 Task: Create a sub task System Test and UAT for the task  Upgrade and migrate company databases to a cloud-based solution in the project AgileDrive , assign it to team member softage.3@softage.net and update the status of the sub task to  On Track  , set the priority of the sub task to Low
Action: Mouse moved to (97, 411)
Screenshot: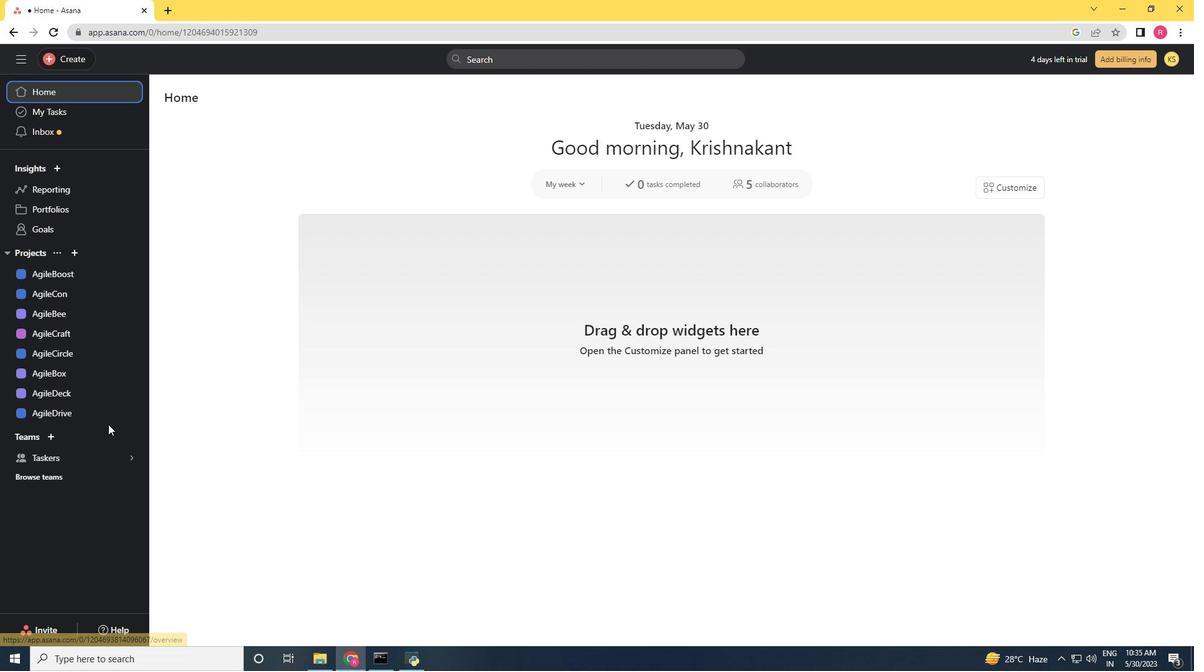 
Action: Mouse pressed left at (97, 411)
Screenshot: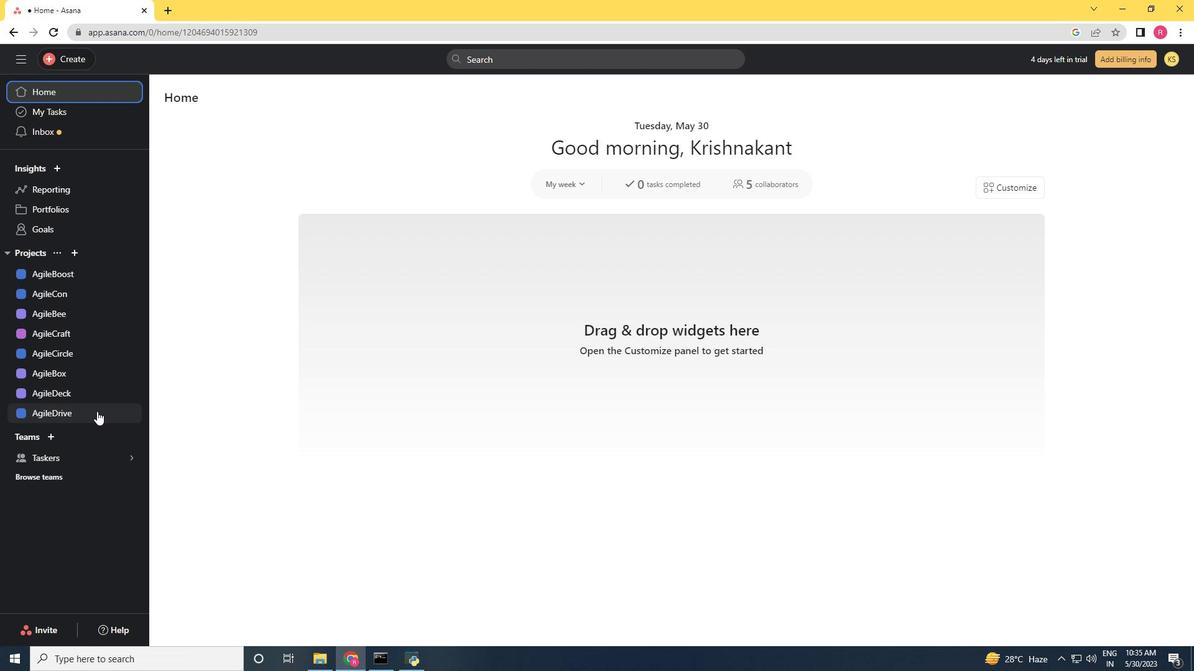 
Action: Mouse moved to (675, 274)
Screenshot: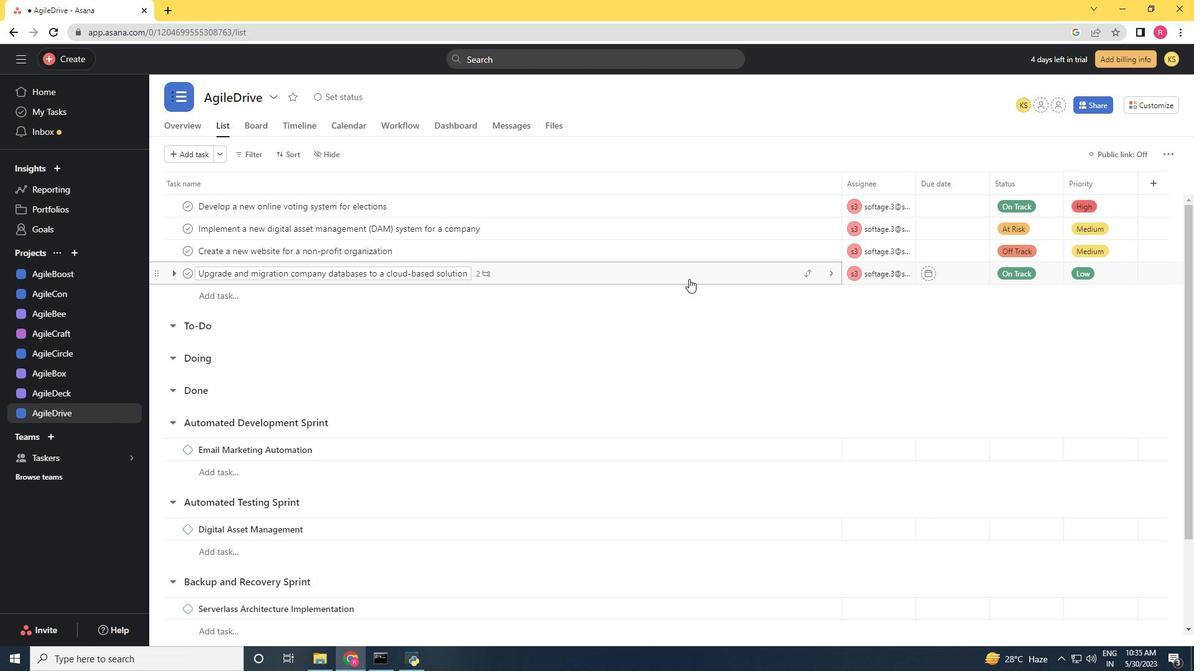
Action: Mouse pressed left at (675, 274)
Screenshot: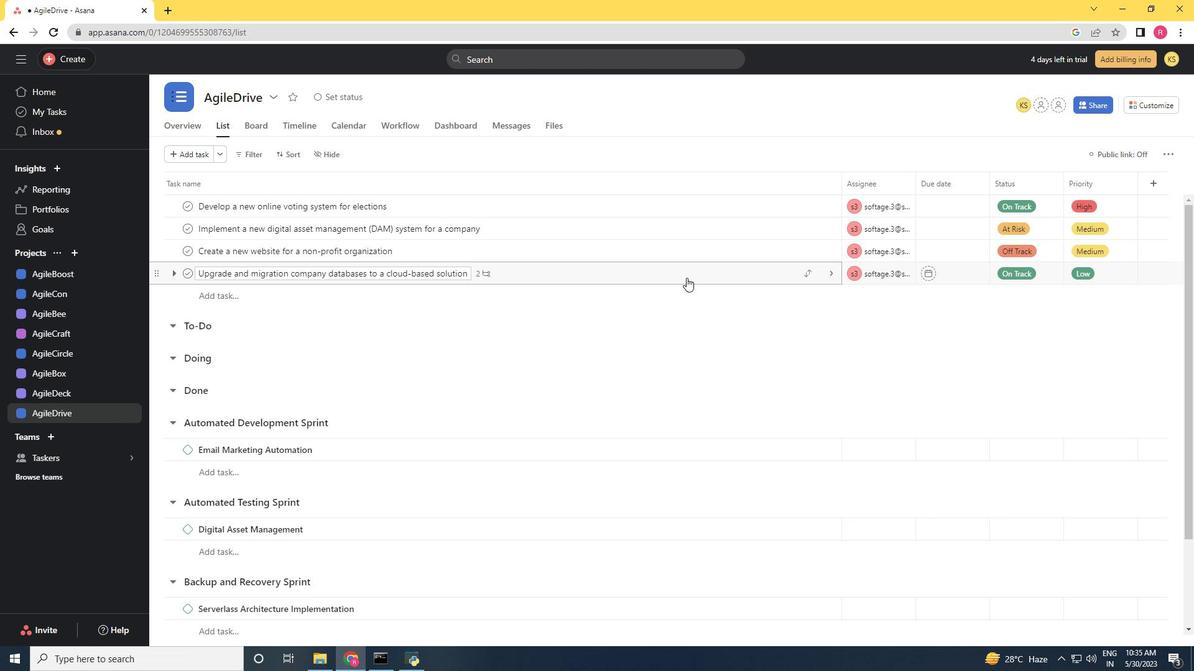 
Action: Mouse moved to (964, 472)
Screenshot: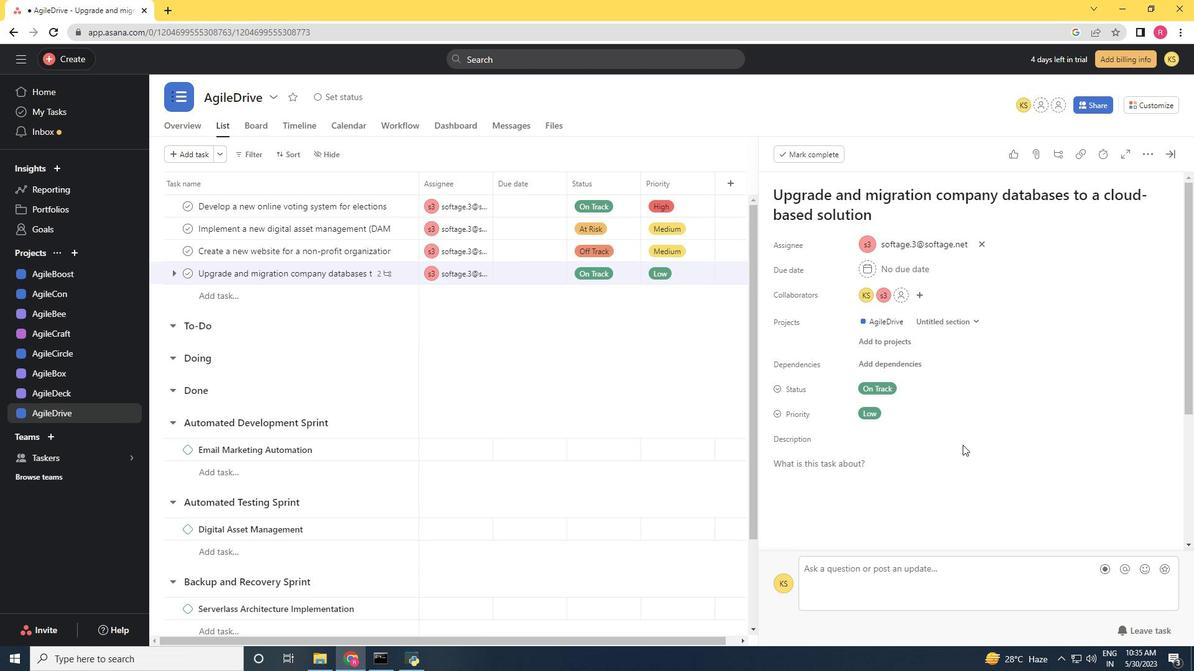 
Action: Mouse scrolled (964, 471) with delta (0, 0)
Screenshot: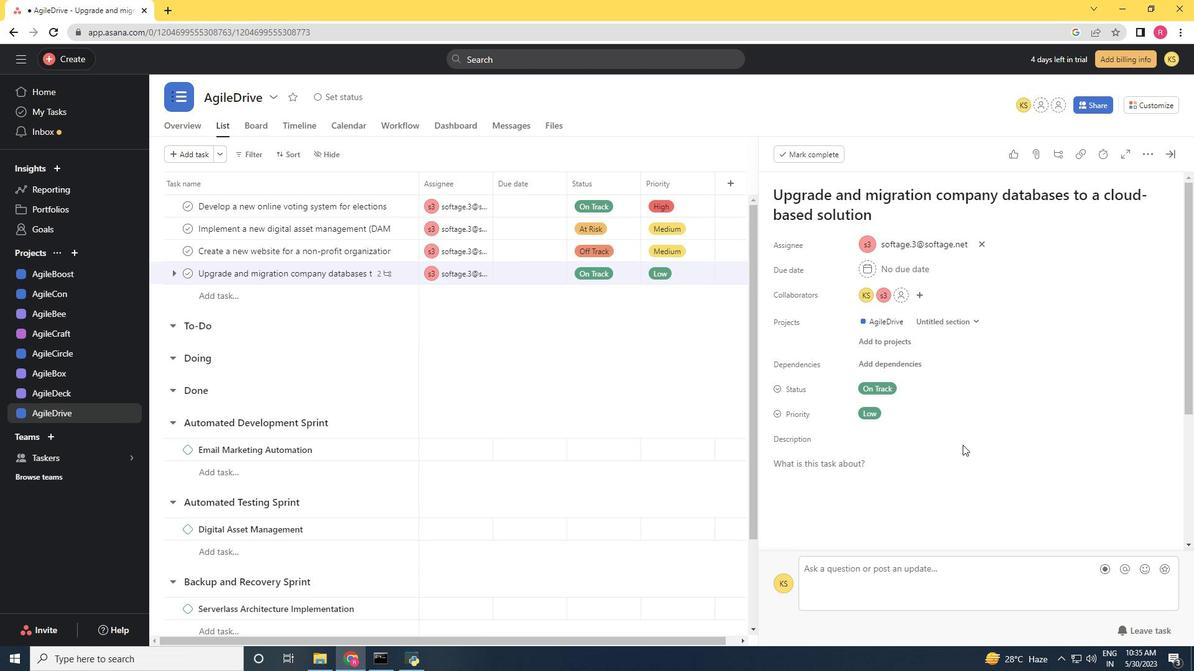
Action: Mouse moved to (963, 475)
Screenshot: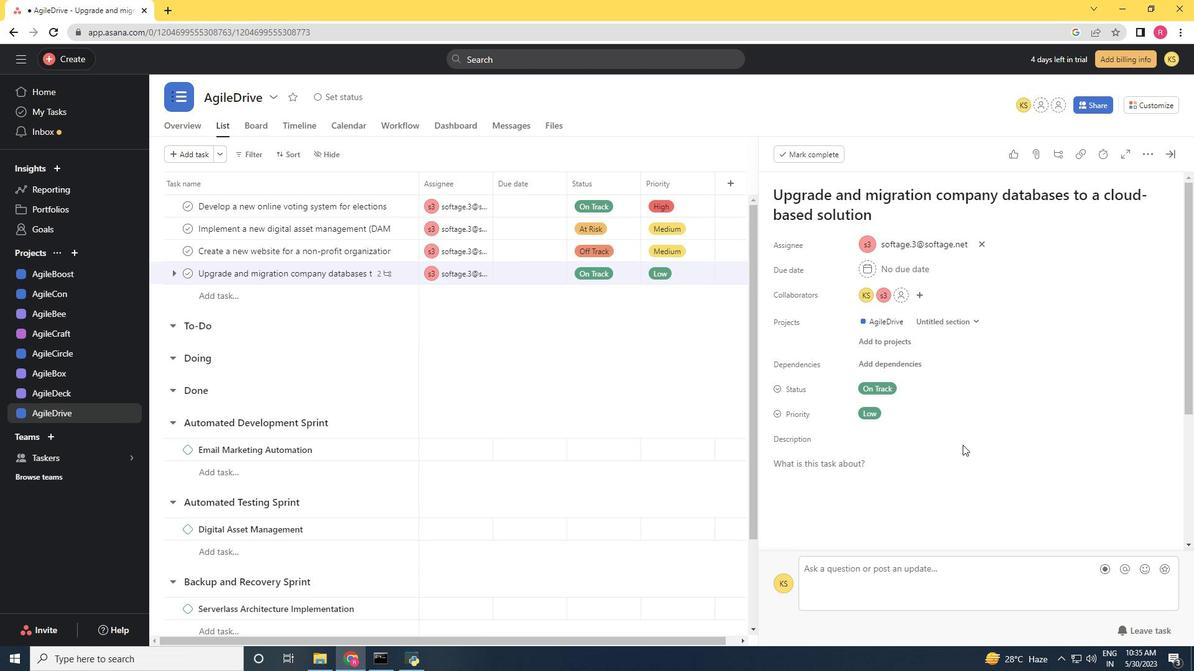
Action: Mouse scrolled (963, 474) with delta (0, 0)
Screenshot: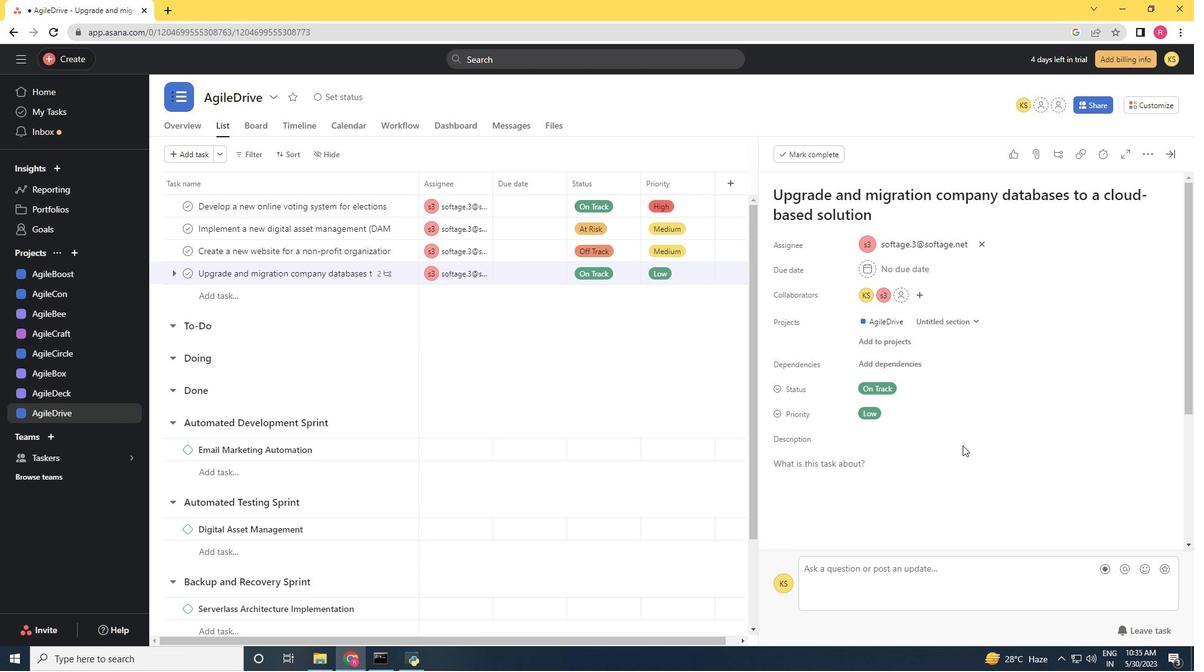 
Action: Mouse scrolled (963, 474) with delta (0, 0)
Screenshot: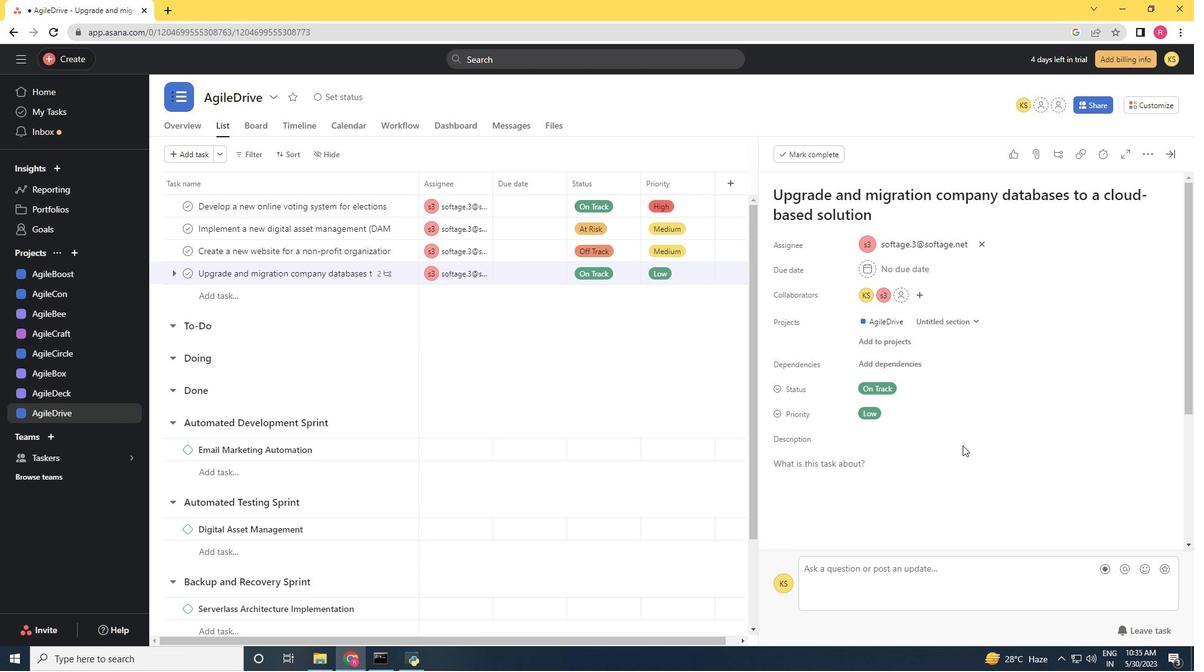 
Action: Mouse scrolled (963, 474) with delta (0, 0)
Screenshot: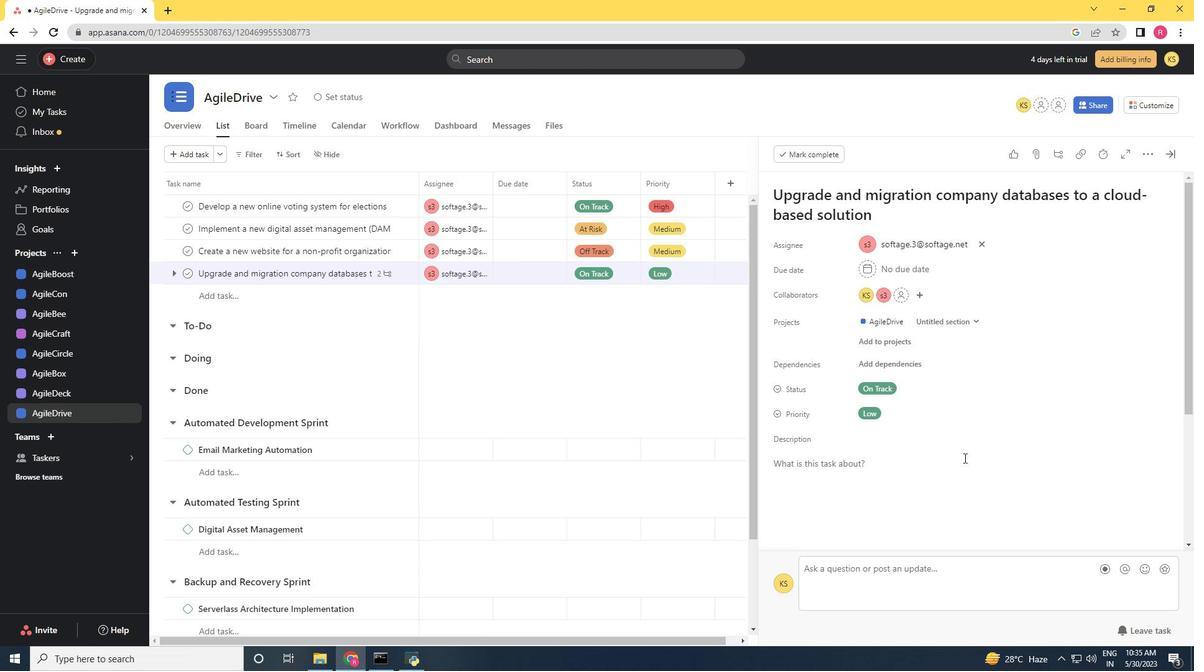 
Action: Mouse moved to (821, 454)
Screenshot: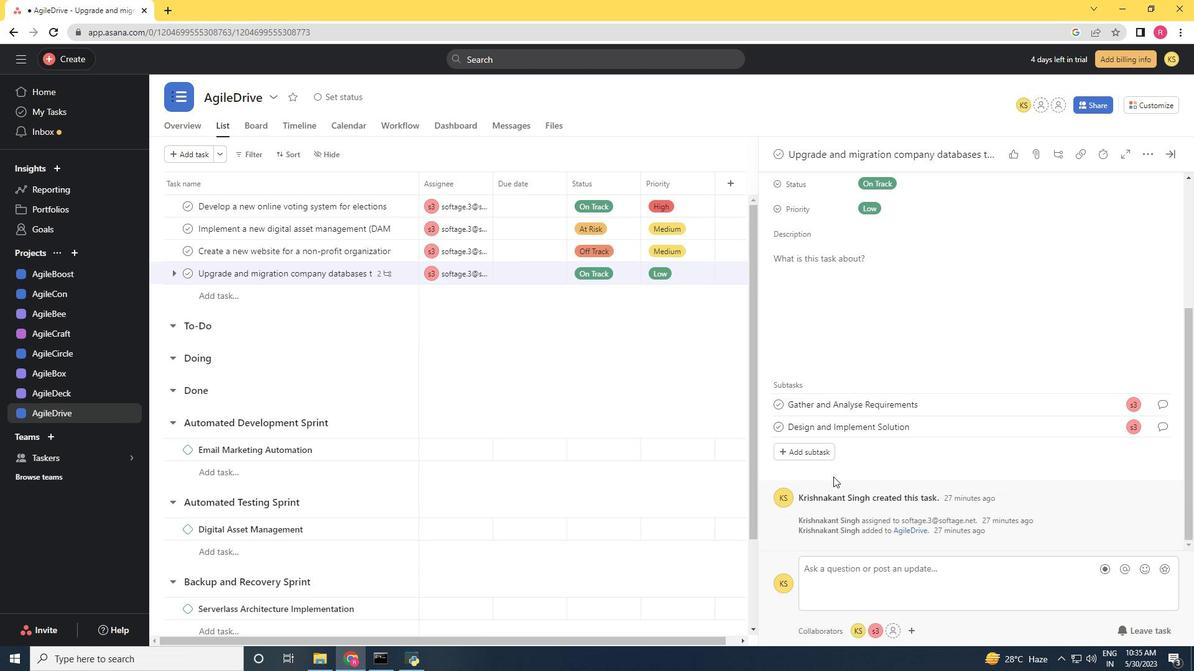 
Action: Mouse pressed left at (821, 454)
Screenshot: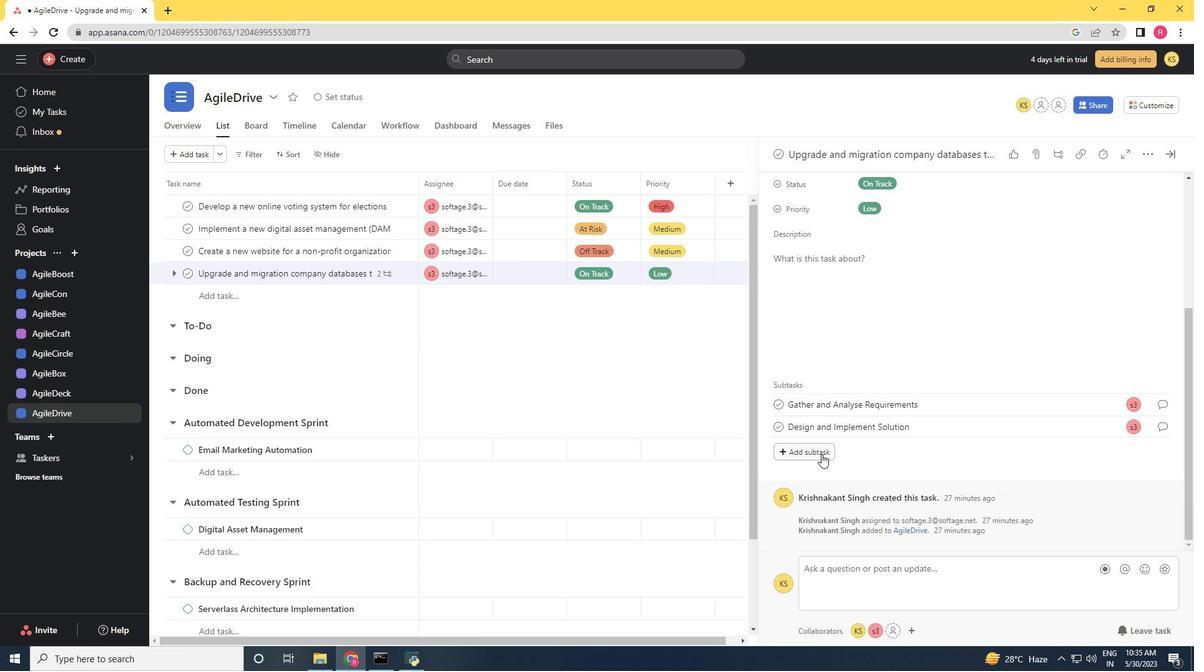 
Action: Key pressed <Key.shift>Saten<Key.backspace>m<Key.space><Key.backspace><Key.backspace><Key.backspace><Key.backspace><Key.backspace>ystem<Key.space><Key.shift>Test<Key.space>and<Key.space><Key.shift>UAT<Key.space>
Screenshot: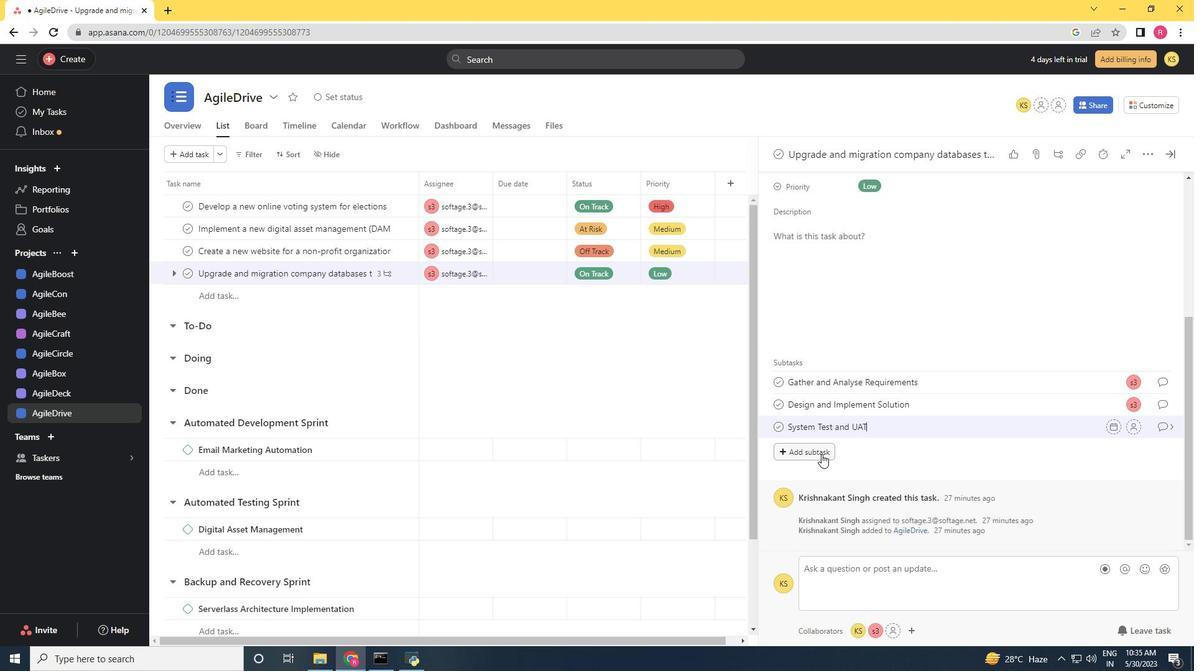 
Action: Mouse moved to (1135, 431)
Screenshot: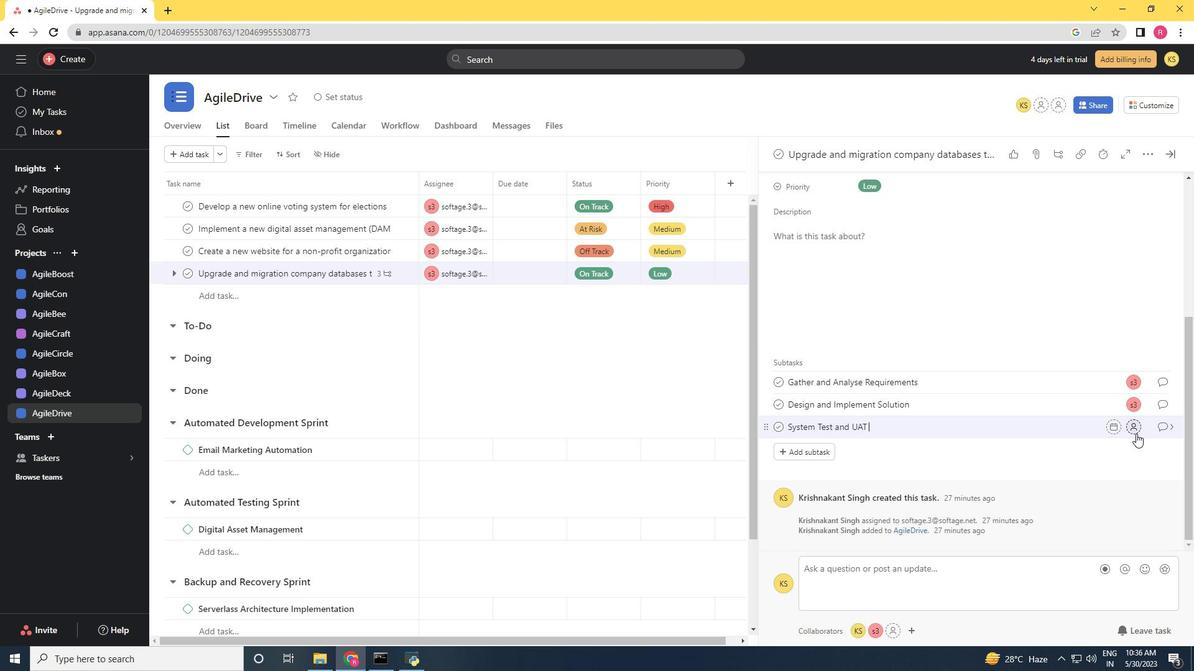 
Action: Mouse pressed left at (1135, 431)
Screenshot: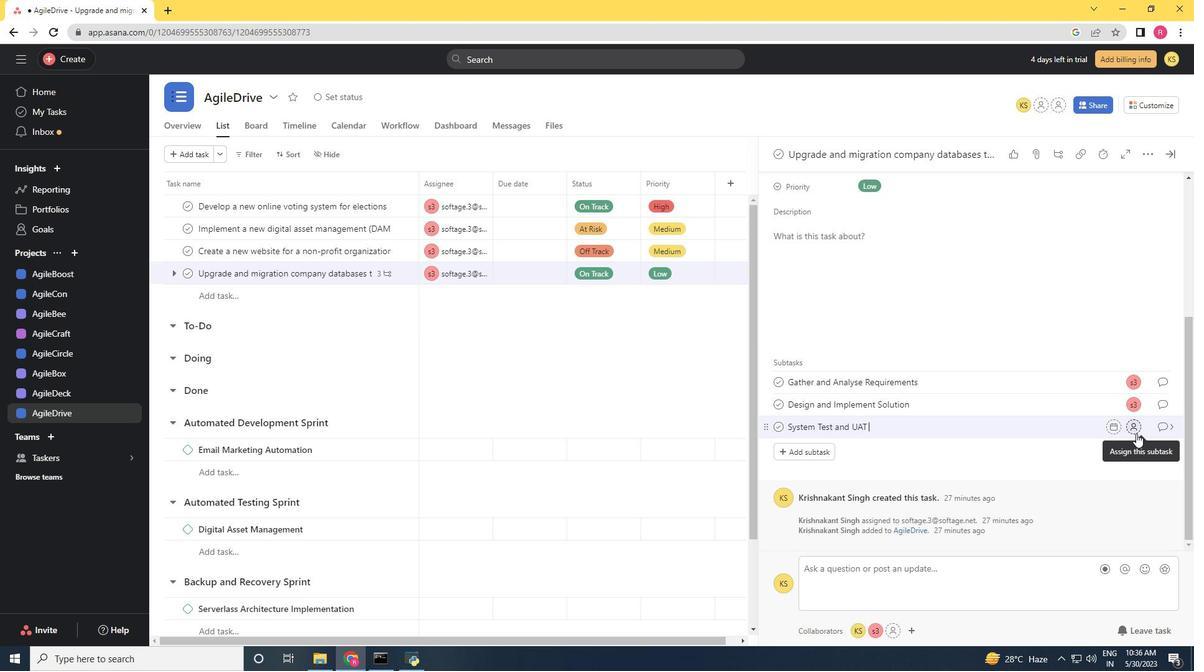 
Action: Mouse moved to (1135, 430)
Screenshot: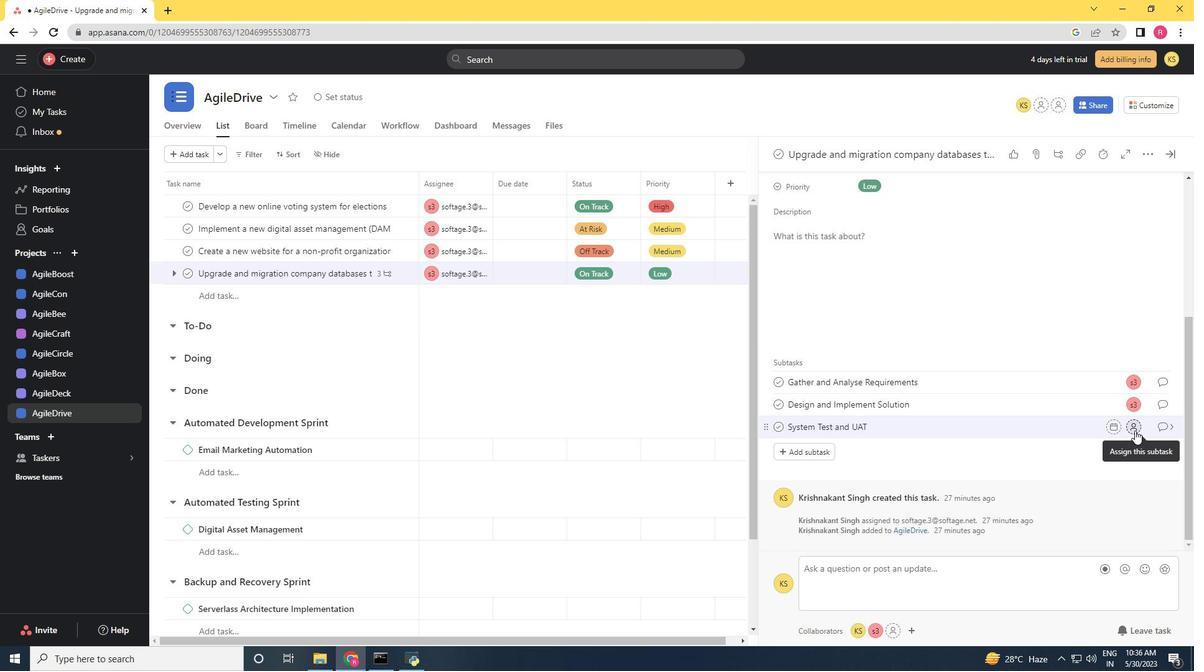 
Action: Key pressed softage.3<Key.shift>@softage,<Key.backspace>.net
Screenshot: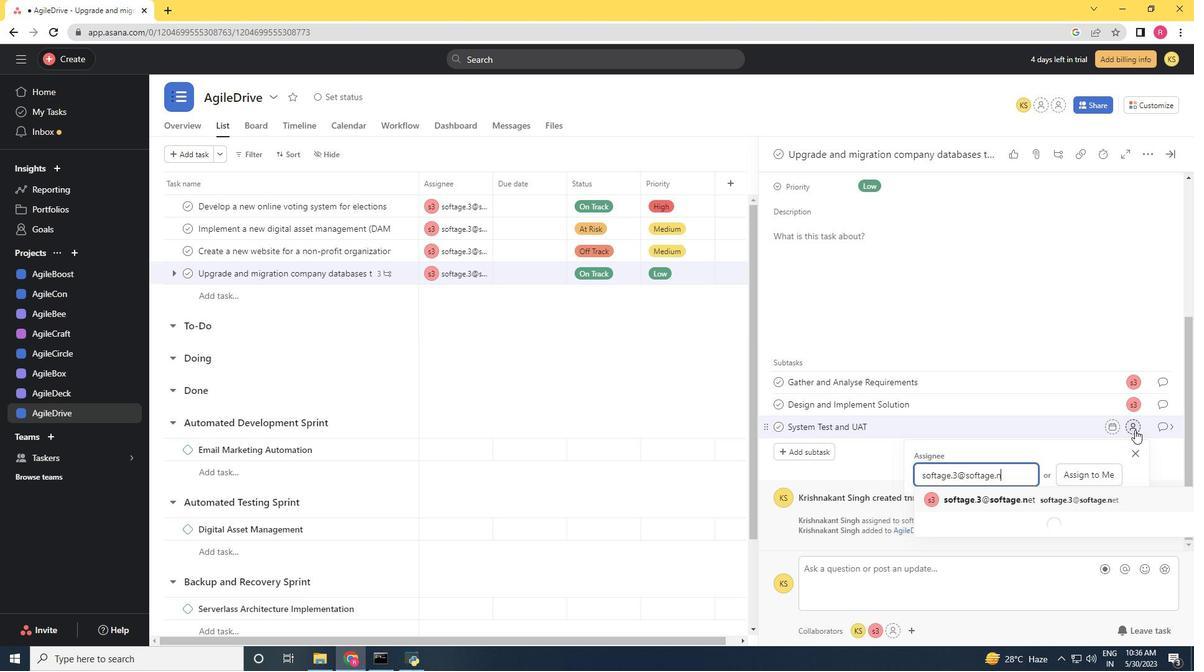 
Action: Mouse moved to (1038, 500)
Screenshot: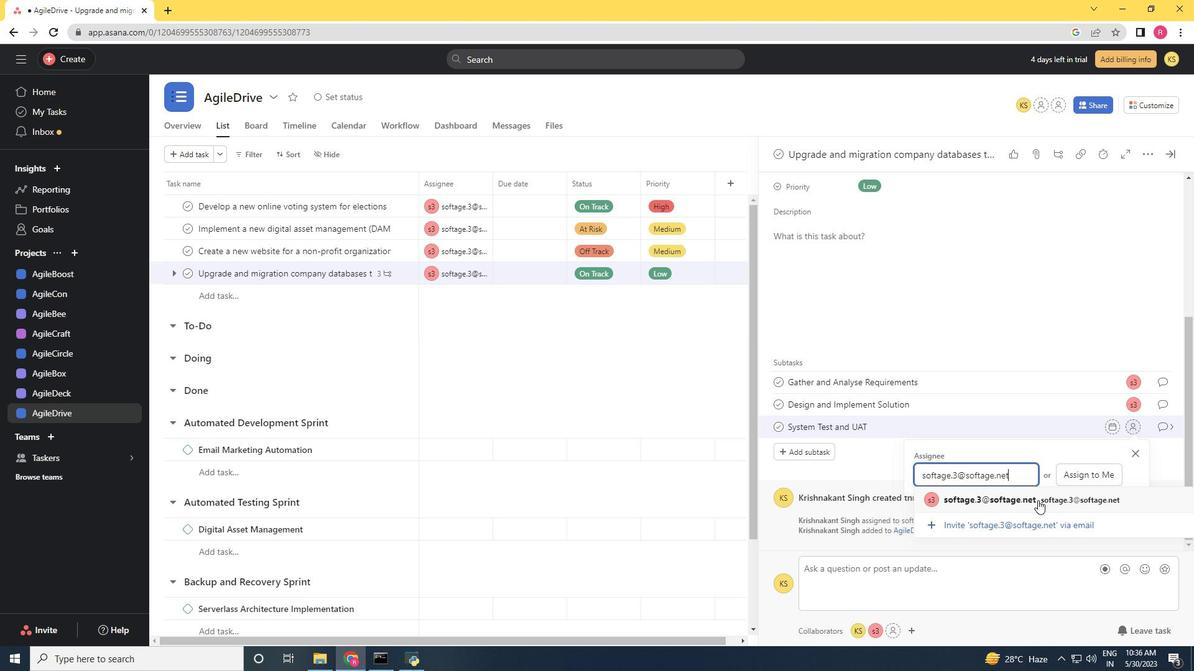 
Action: Mouse pressed left at (1038, 500)
Screenshot: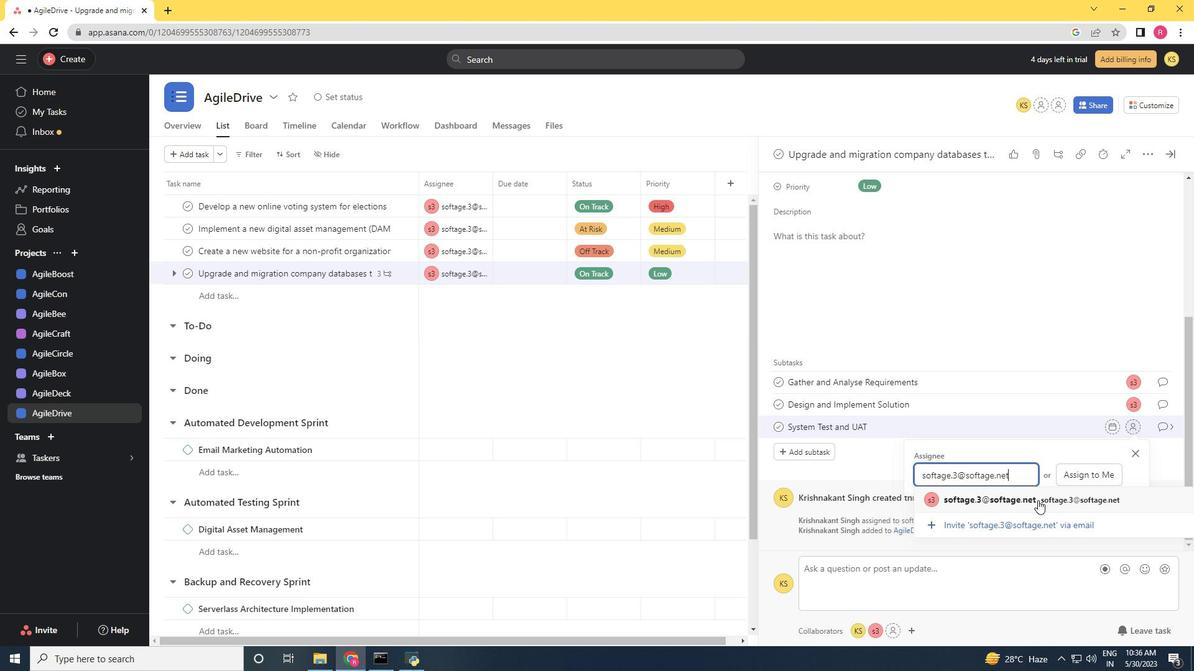 
Action: Mouse moved to (1188, 423)
Screenshot: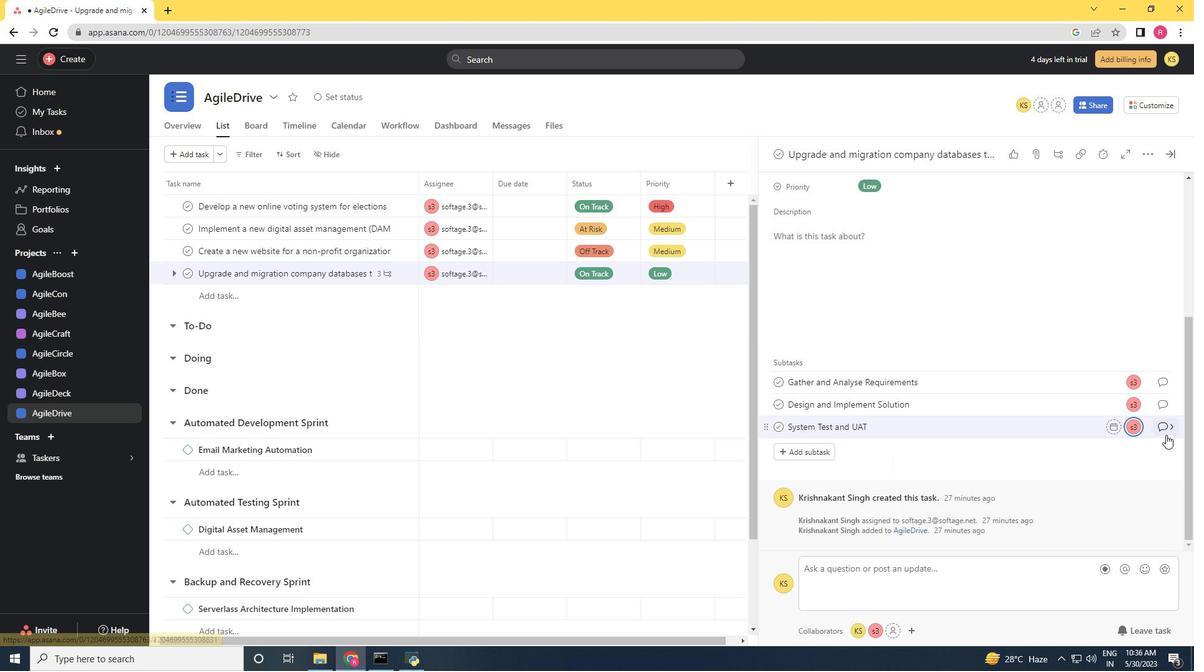 
Action: Mouse pressed left at (1188, 423)
Screenshot: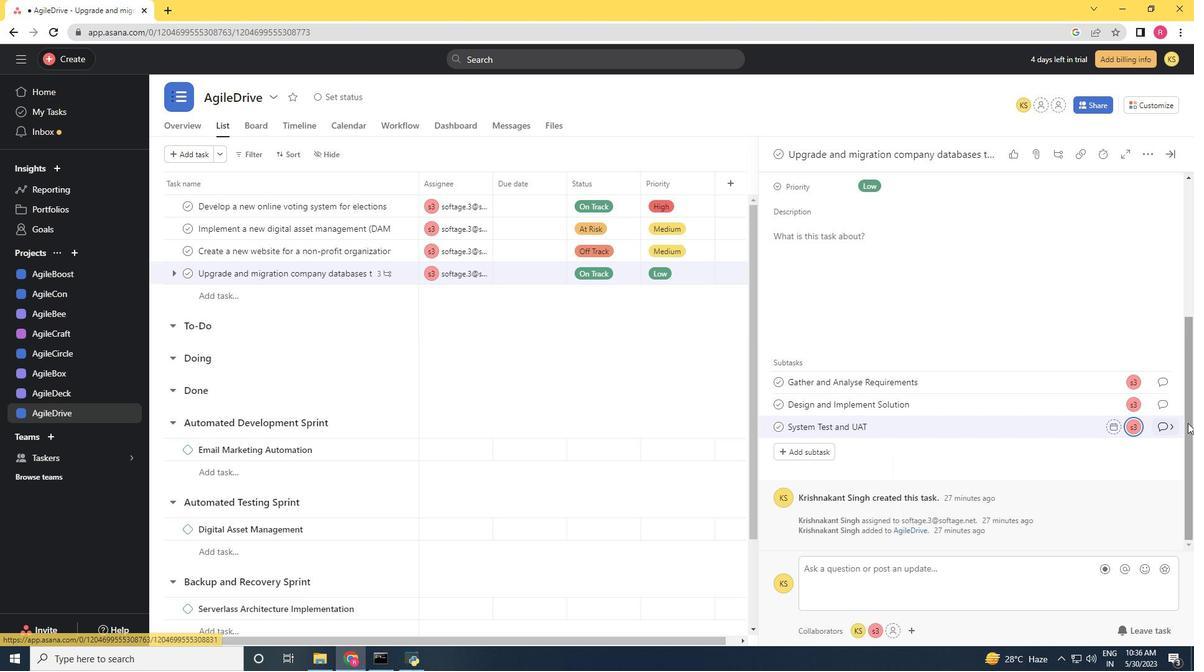 
Action: Mouse moved to (1174, 429)
Screenshot: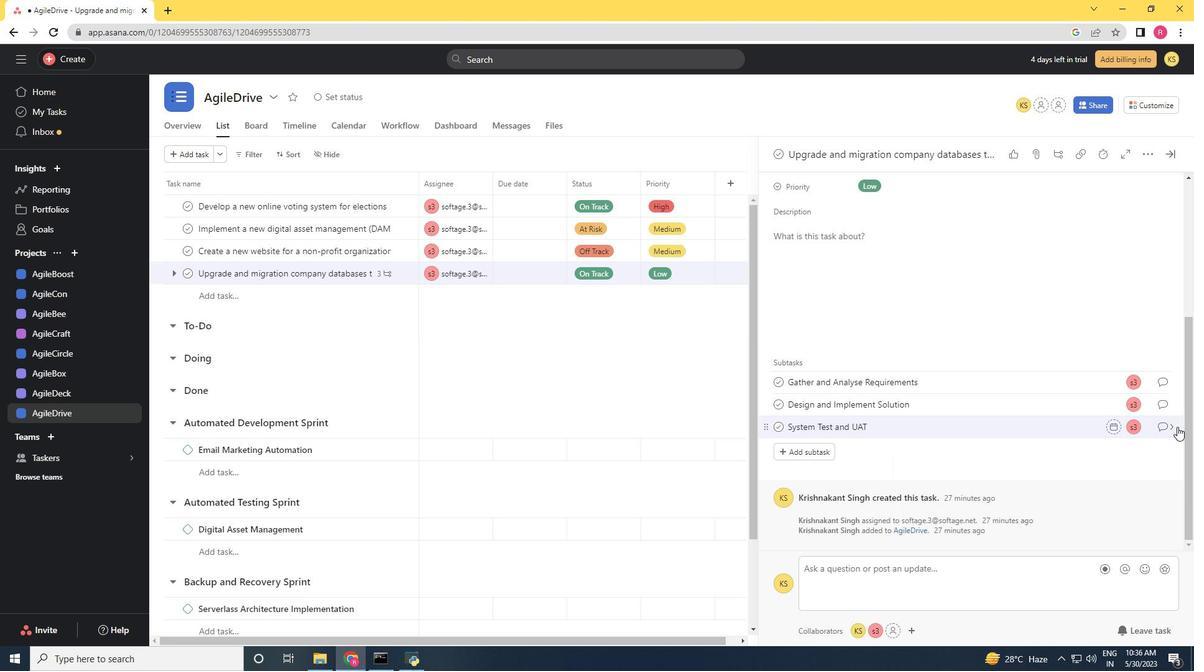 
Action: Mouse pressed left at (1174, 429)
Screenshot: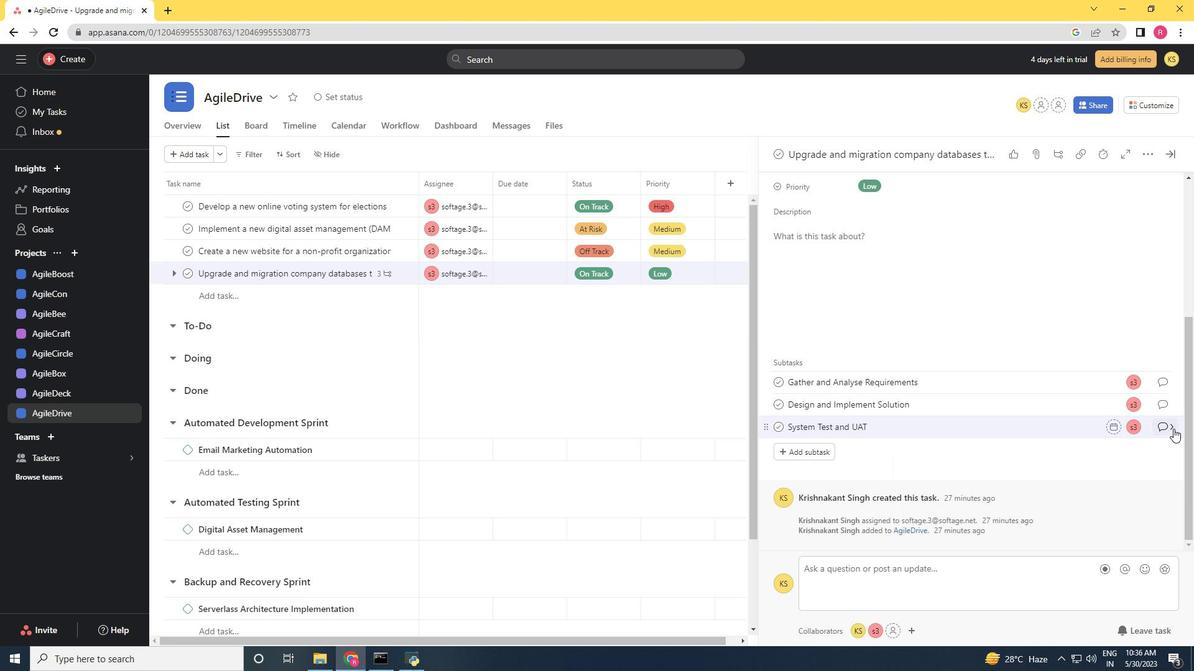 
Action: Mouse moved to (829, 362)
Screenshot: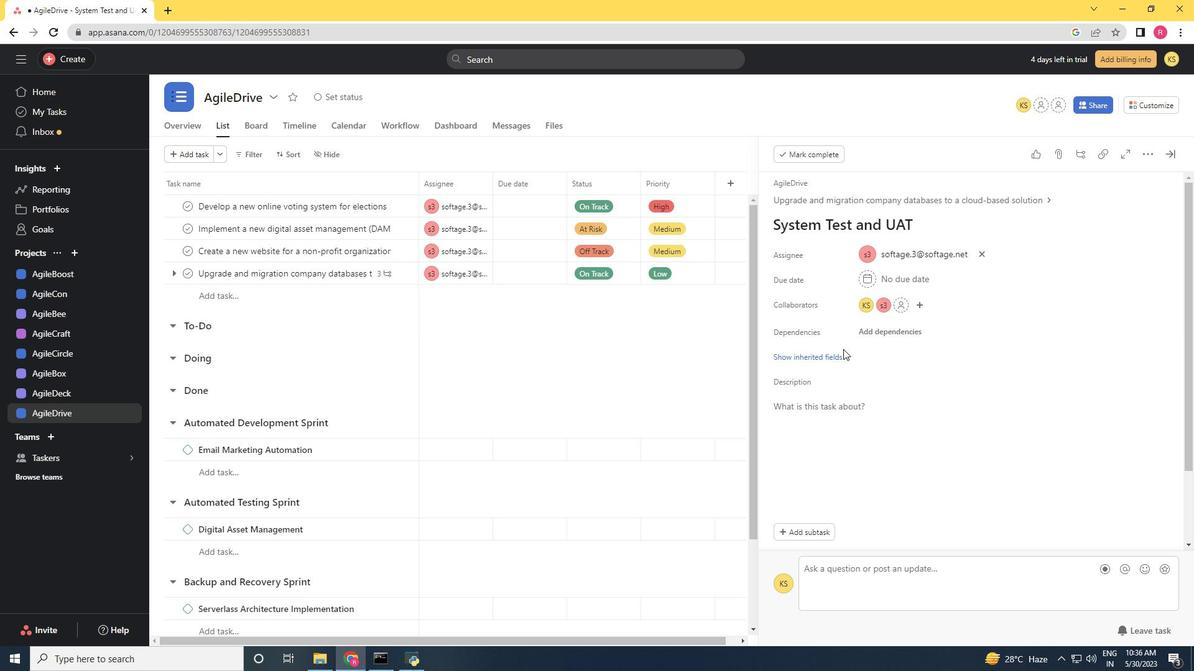 
Action: Mouse pressed left at (829, 362)
Screenshot: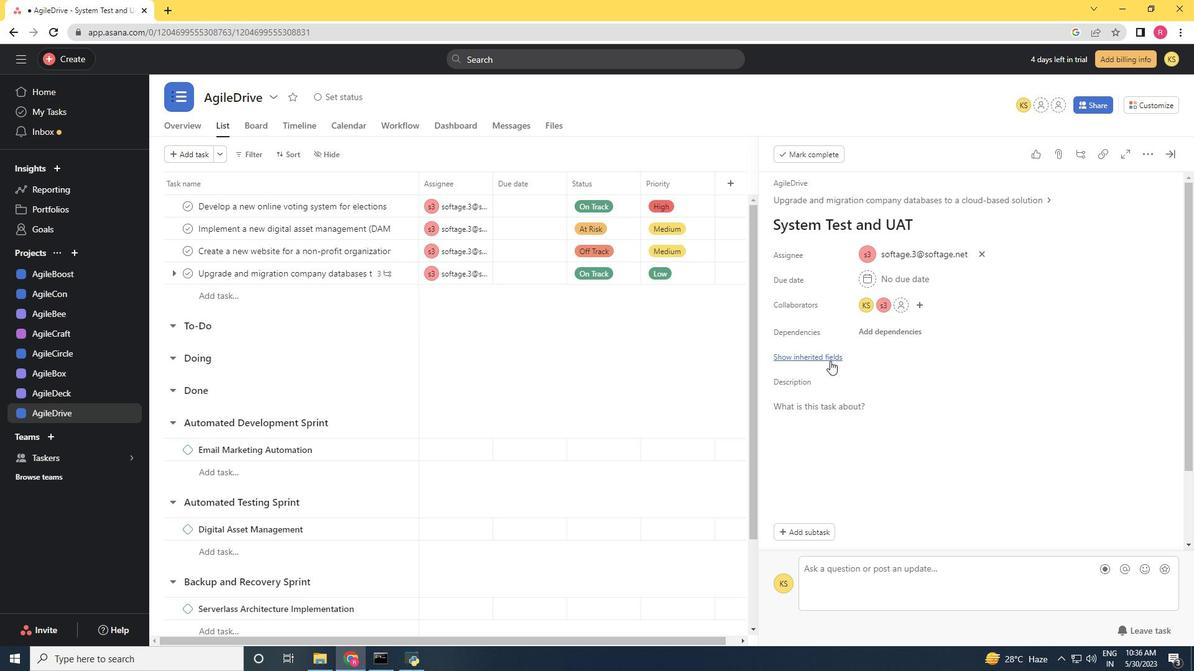 
Action: Mouse moved to (867, 388)
Screenshot: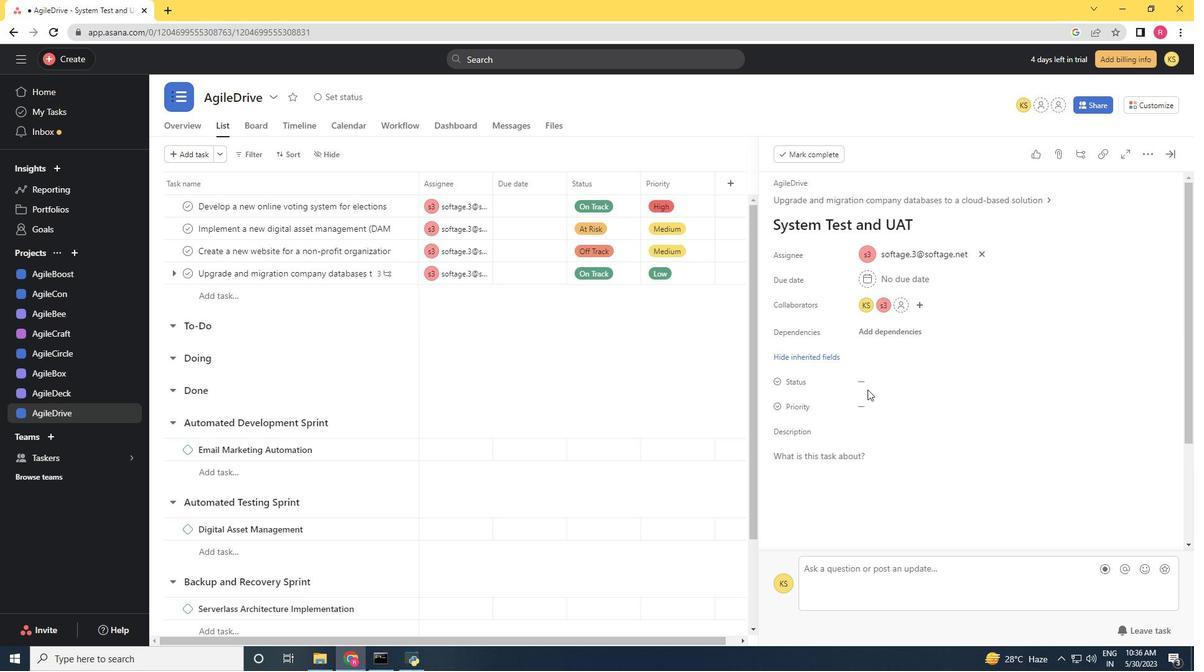 
Action: Mouse pressed left at (867, 388)
Screenshot: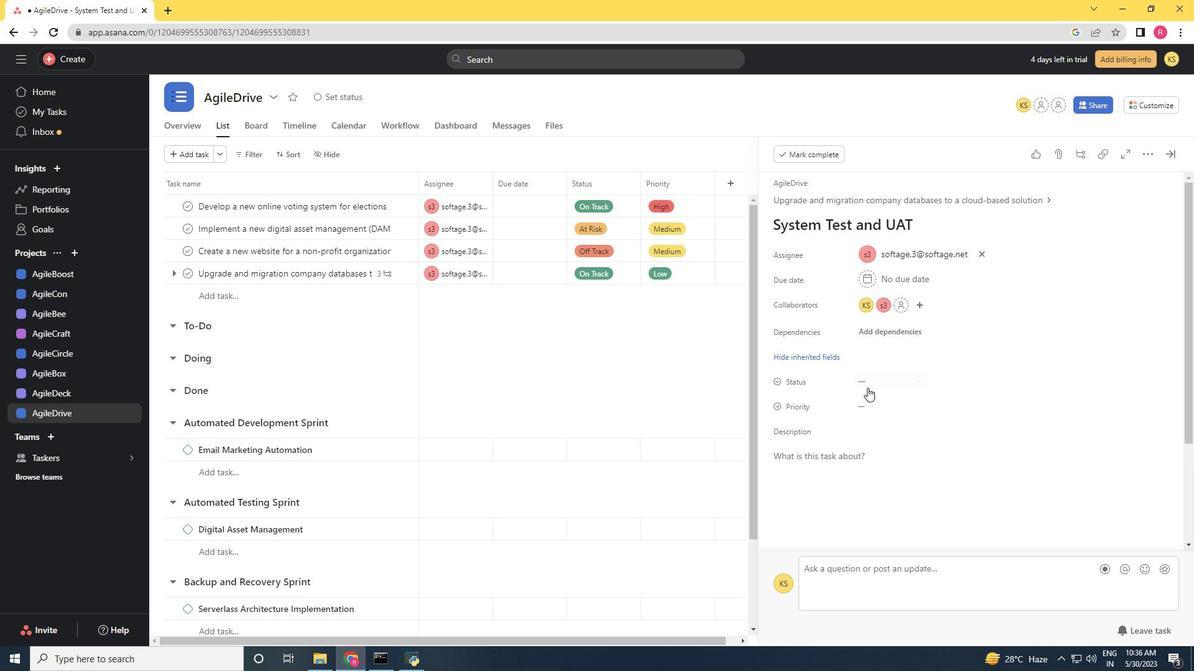 
Action: Mouse moved to (895, 424)
Screenshot: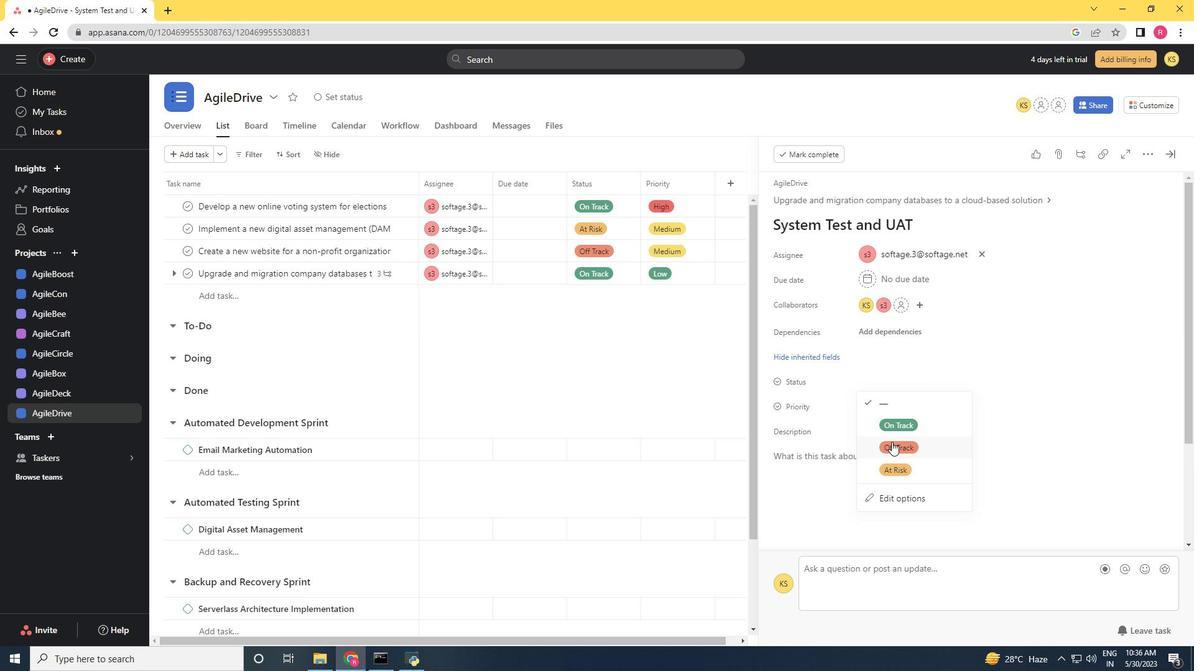 
Action: Mouse pressed left at (895, 424)
Screenshot: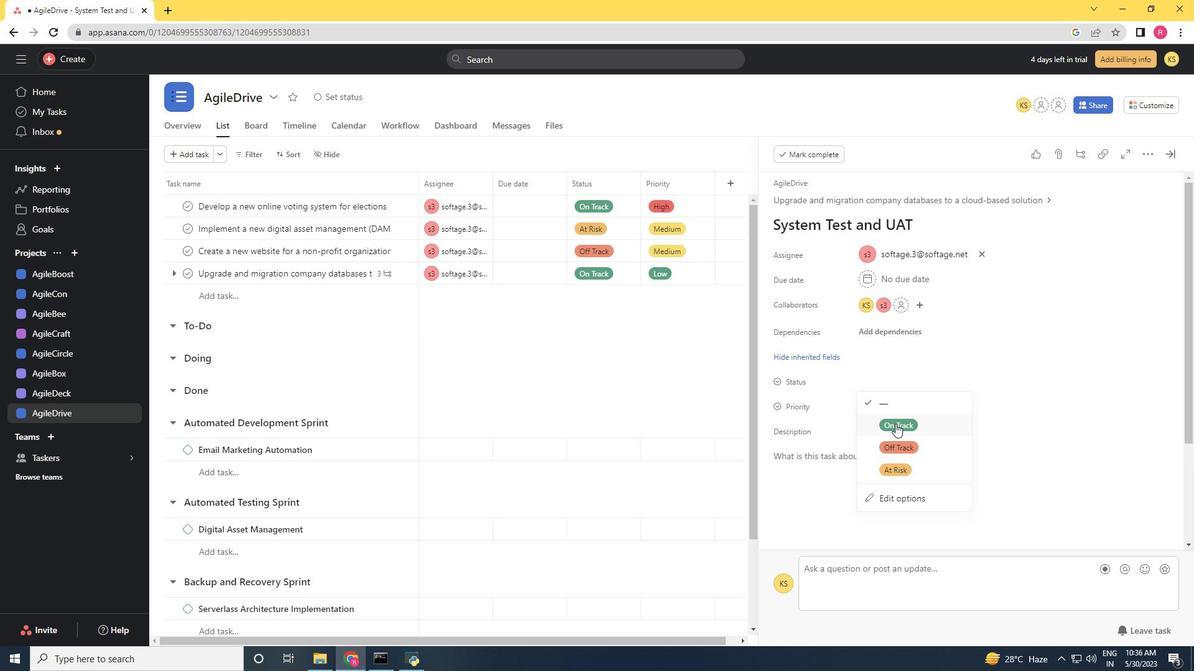 
Action: Mouse moved to (871, 405)
Screenshot: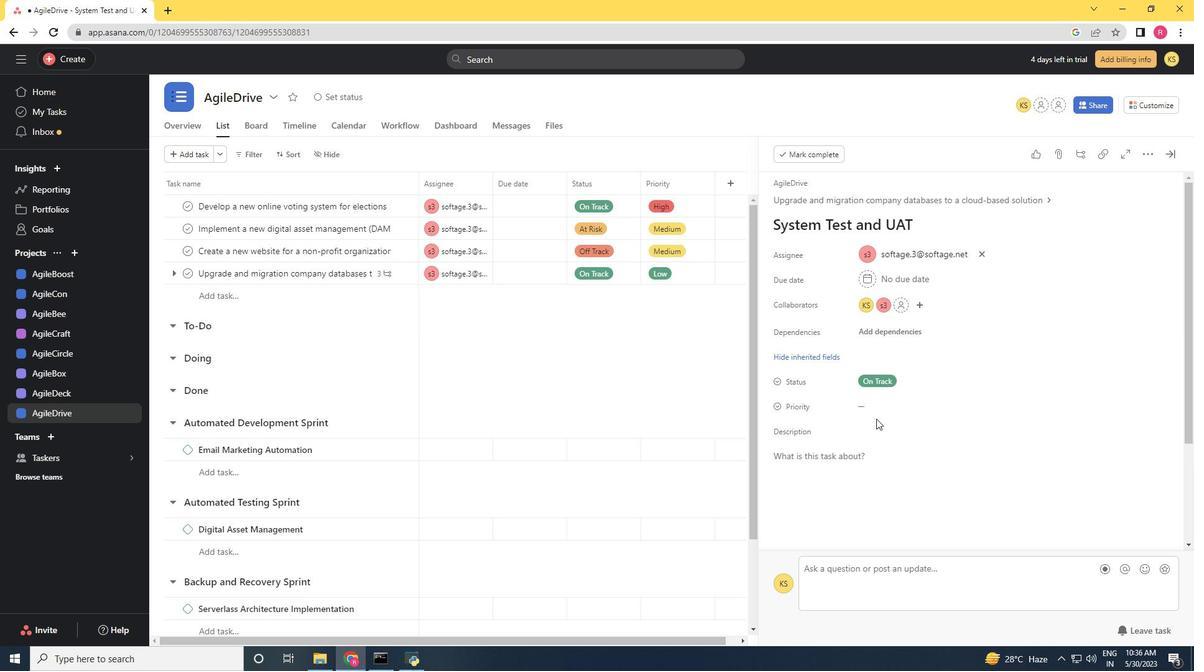 
Action: Mouse pressed left at (871, 405)
Screenshot: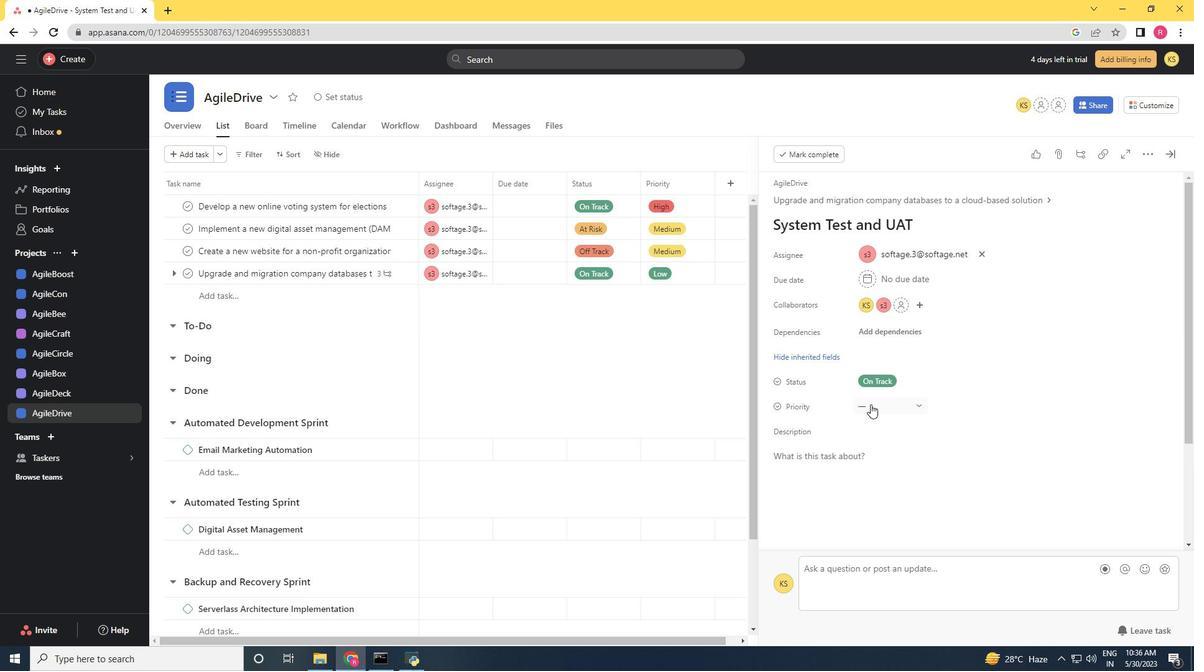 
Action: Mouse moved to (912, 492)
Screenshot: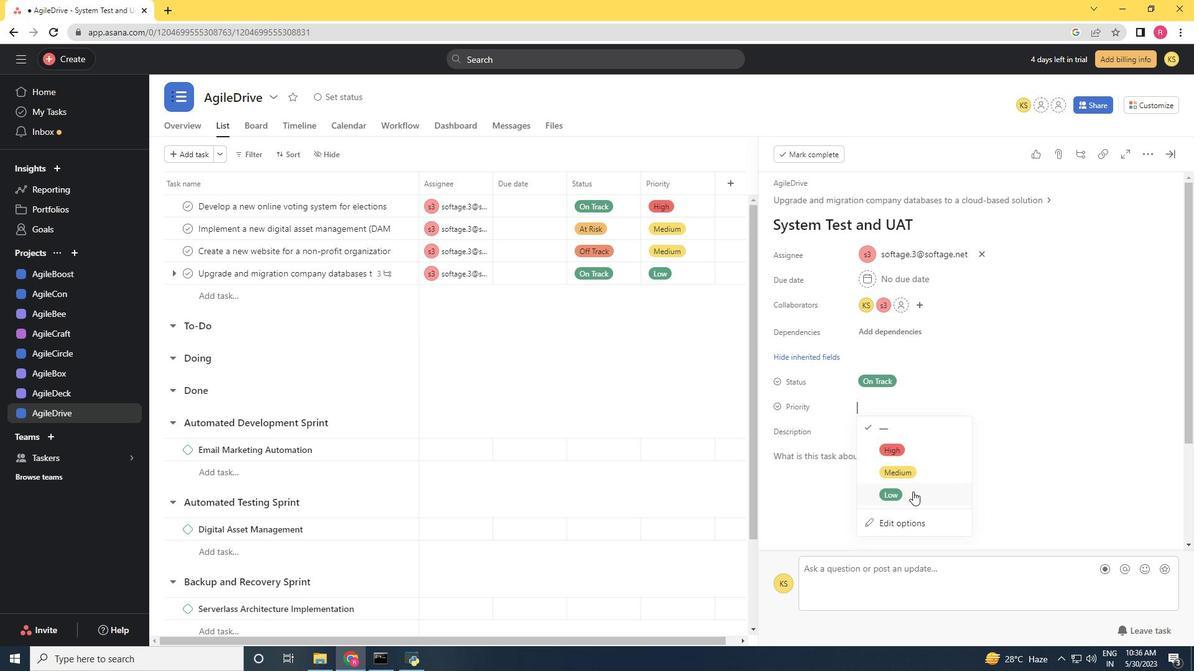 
Action: Mouse pressed left at (912, 492)
Screenshot: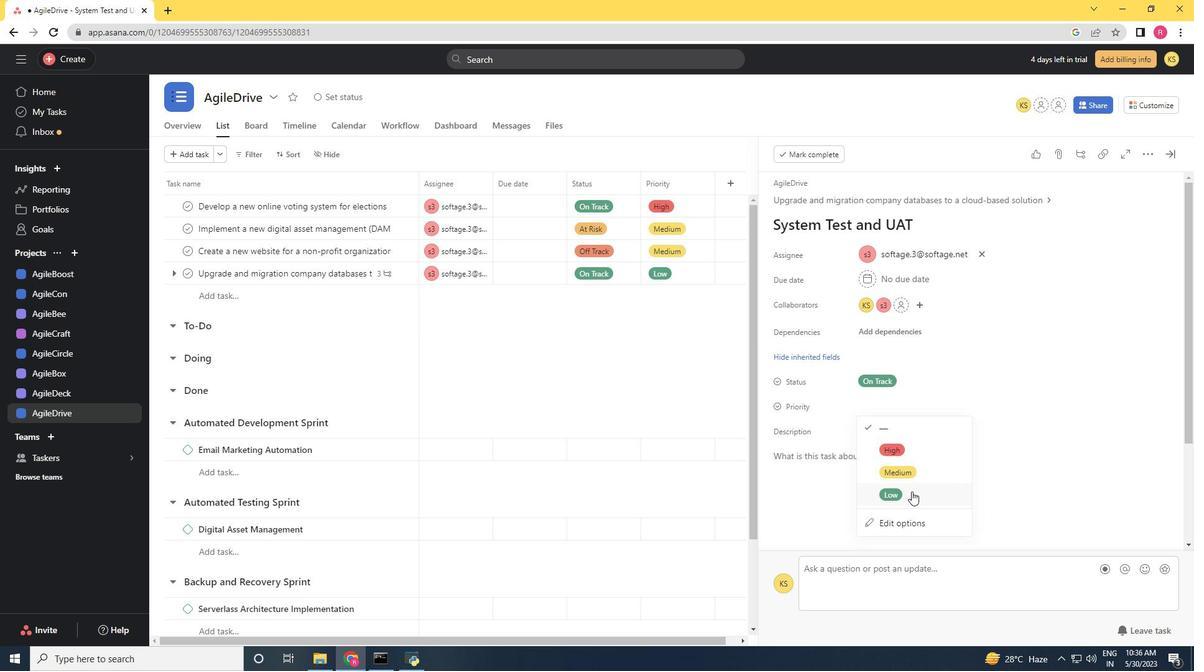
Action: Mouse moved to (958, 452)
Screenshot: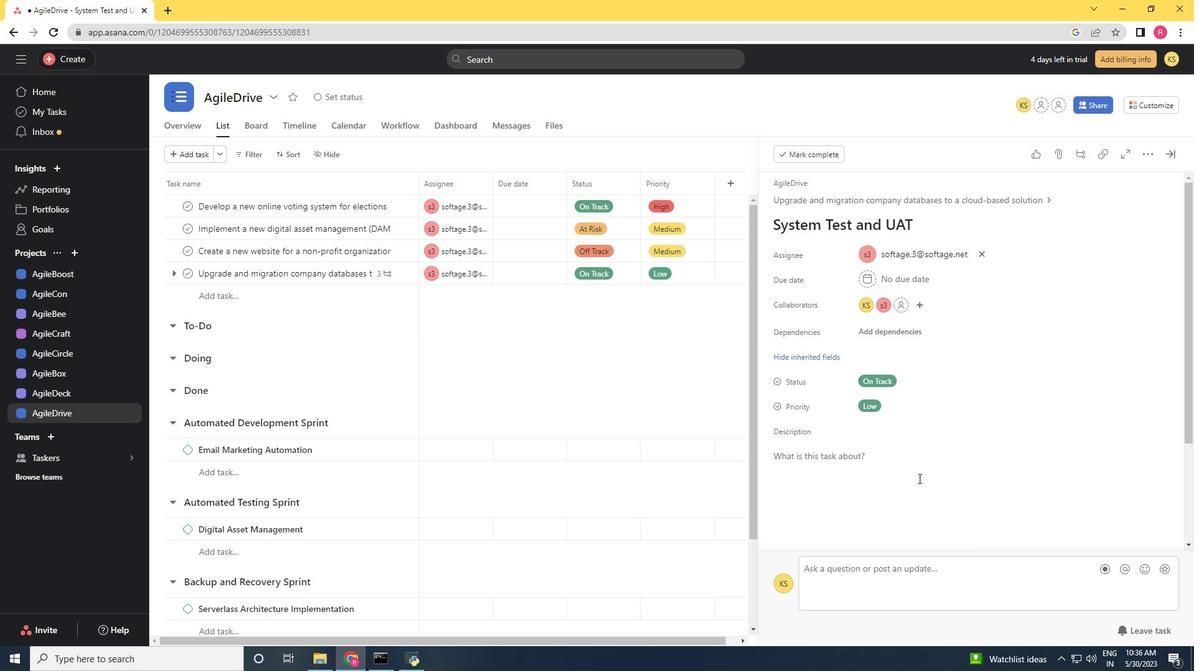
